 Task: Create a task  Develop a new online booking system for a hotel or resort , assign it to team member softage.4@softage.net in the project AgileBoost and update the status of the task to  Off Track , set the priority of the task to Medium
Action: Mouse moved to (62, 247)
Screenshot: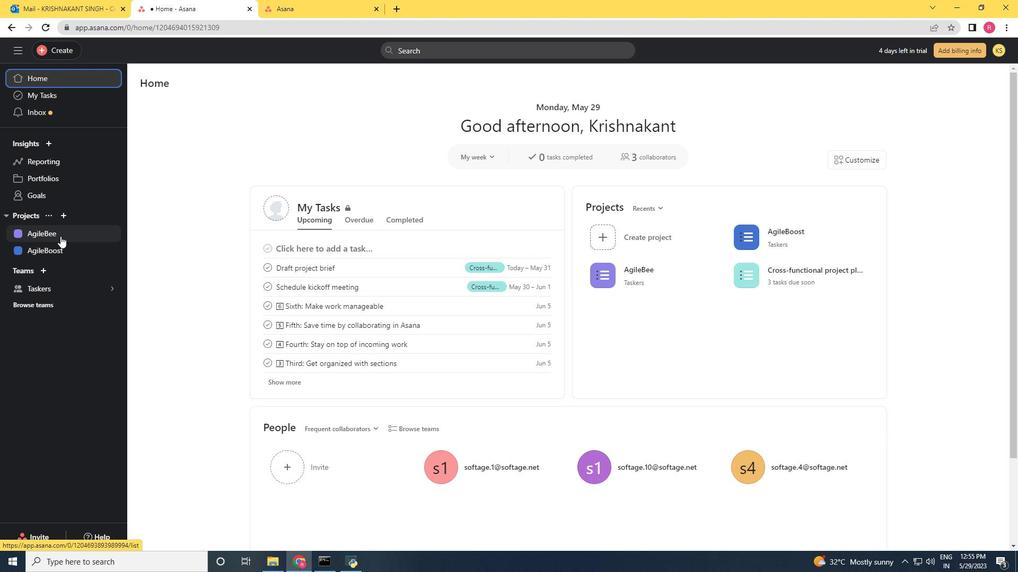 
Action: Mouse pressed left at (62, 247)
Screenshot: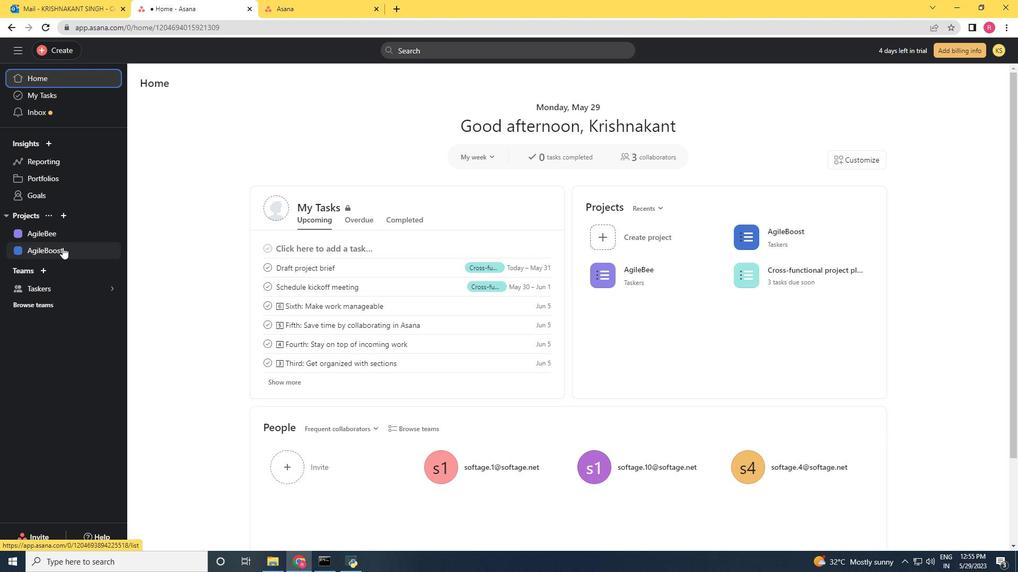 
Action: Mouse moved to (45, 42)
Screenshot: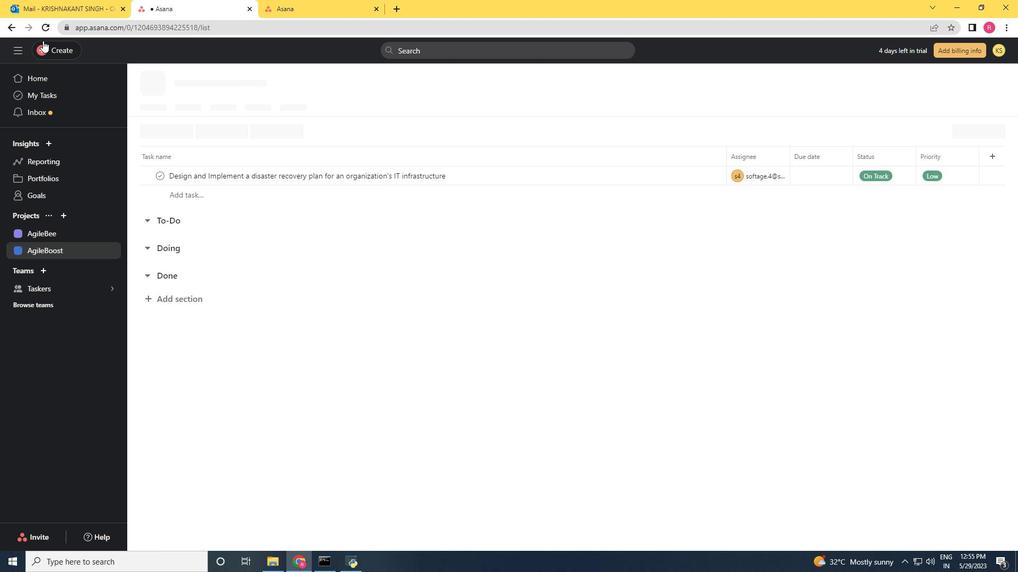 
Action: Mouse pressed left at (45, 42)
Screenshot: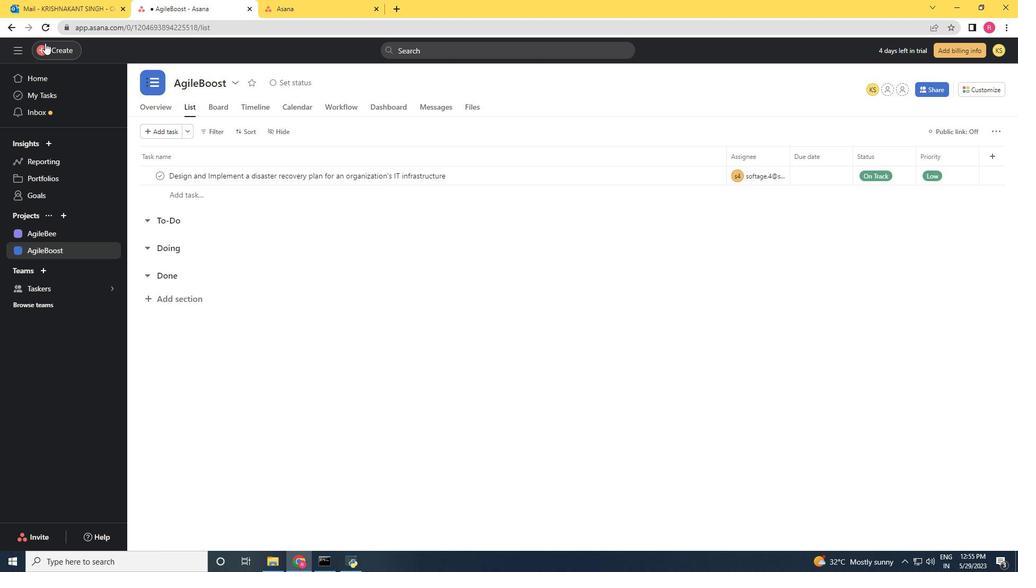 
Action: Mouse moved to (164, 60)
Screenshot: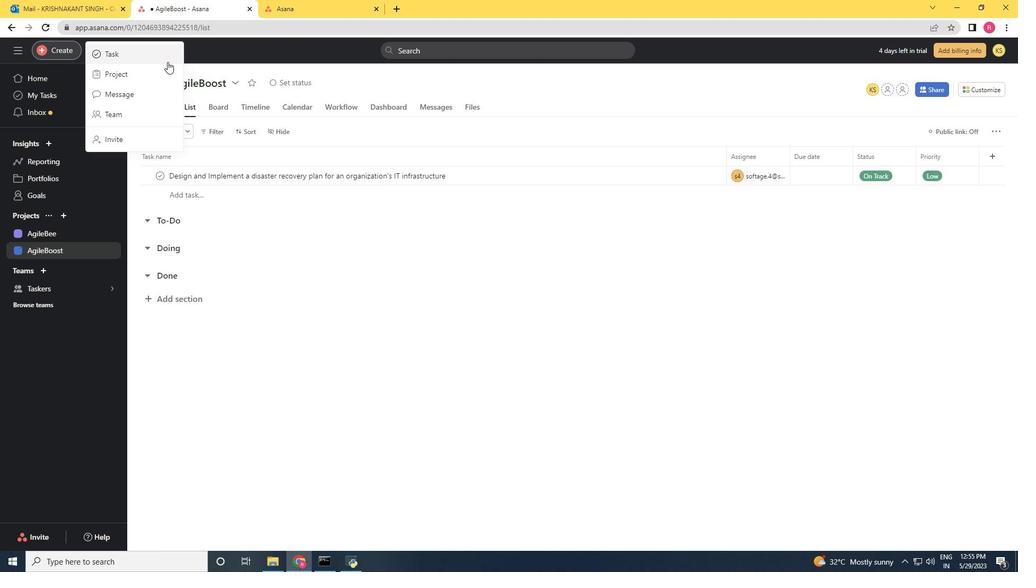 
Action: Mouse pressed left at (164, 60)
Screenshot: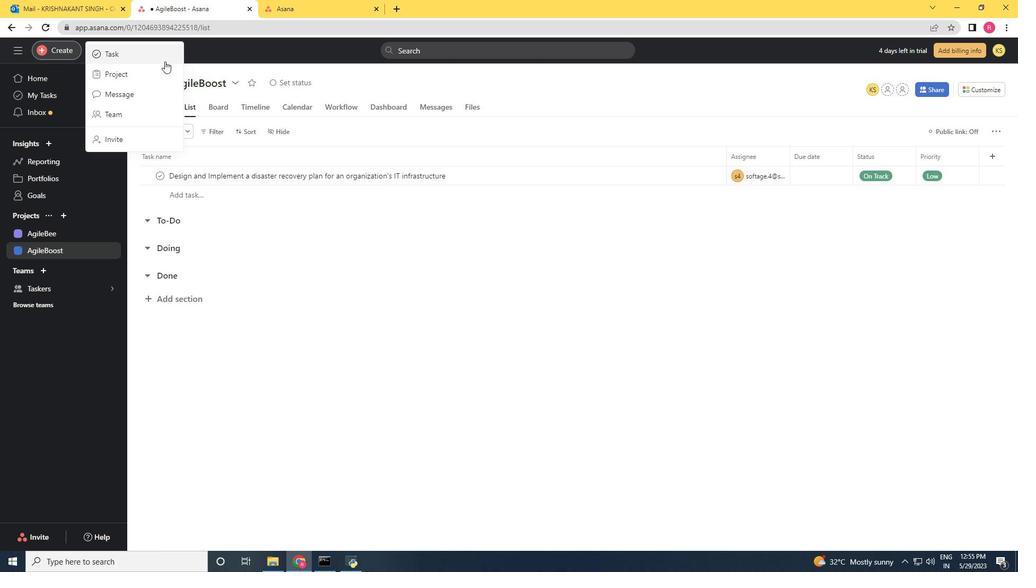 
Action: Mouse moved to (875, 477)
Screenshot: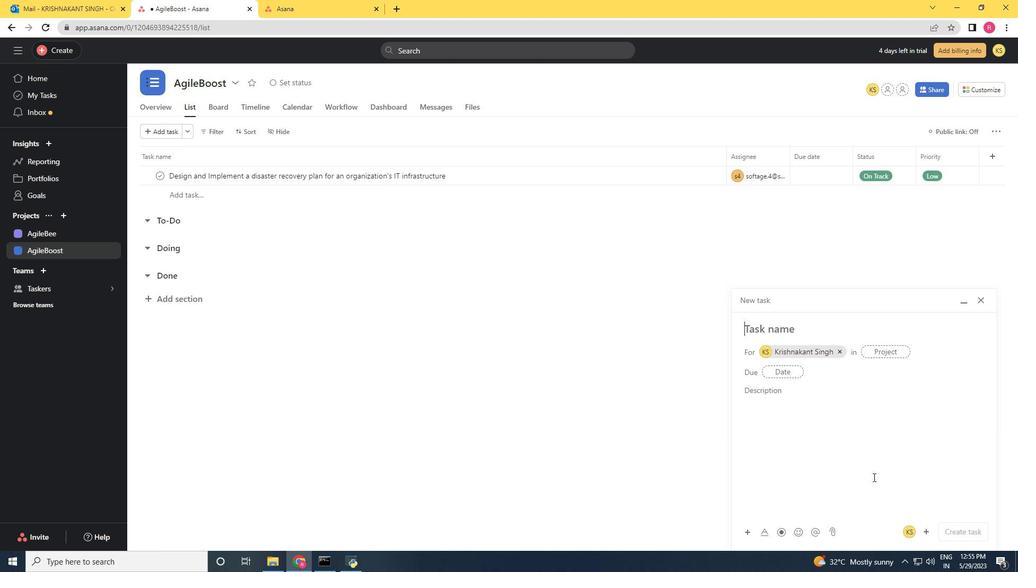 
Action: Key pressed <Key.shift>Develop<Key.space>a<Key.space>new<Key.space>online<Key.space>boocking<Key.space><Key.backspace><Key.backspace><Key.backspace><Key.backspace><Key.backspace><Key.backspace>king<Key.space>system<Key.space>for<Key.space>a<Key.space>hotel<Key.space>or<Key.space>resort
Screenshot: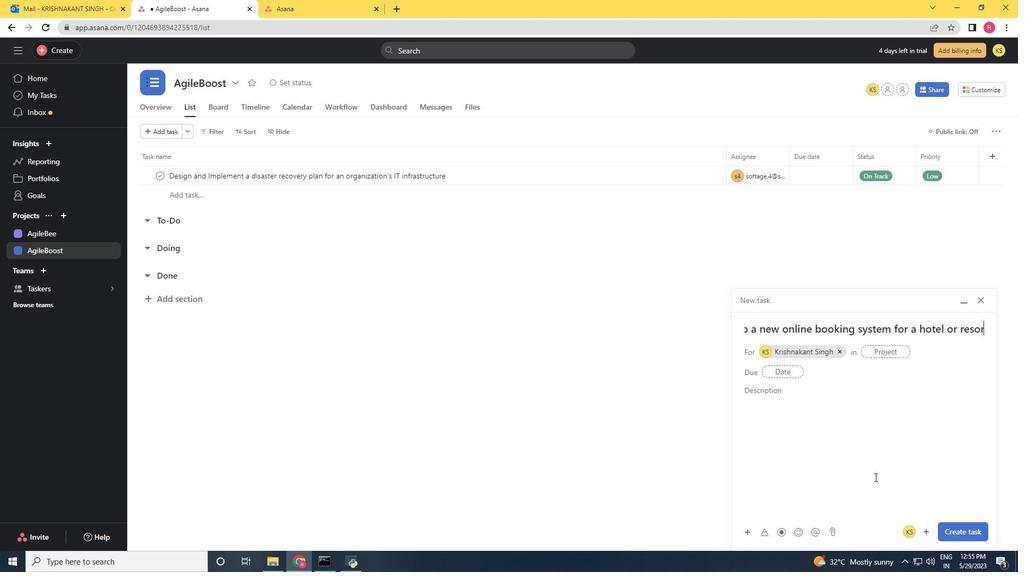 
Action: Mouse moved to (839, 354)
Screenshot: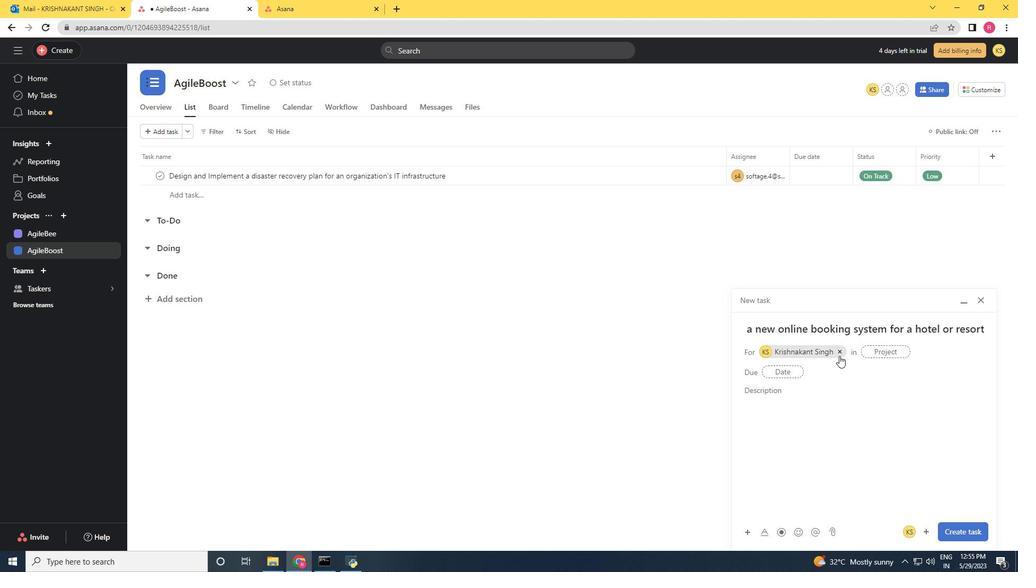 
Action: Mouse pressed left at (839, 354)
Screenshot: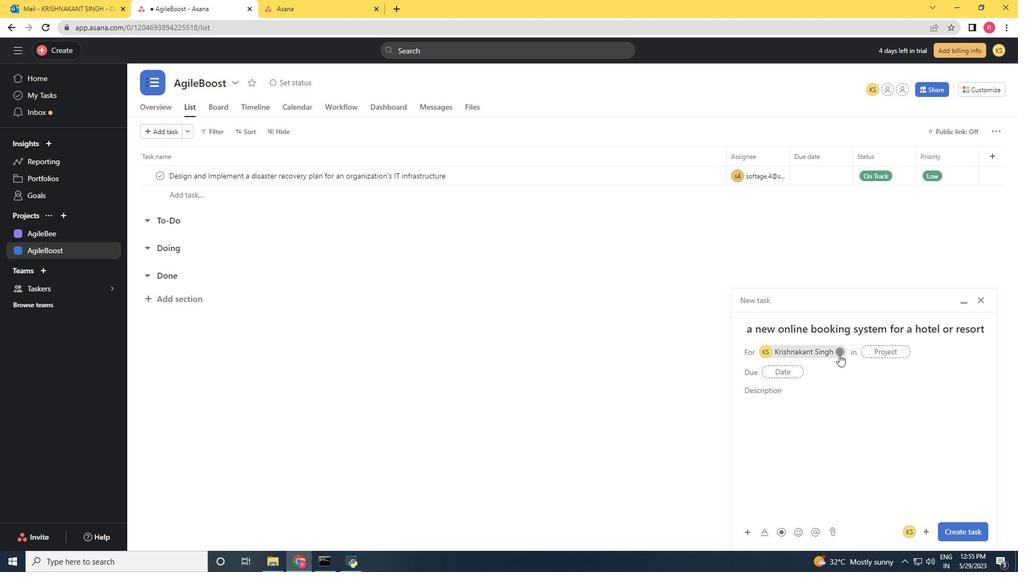 
Action: Mouse moved to (774, 355)
Screenshot: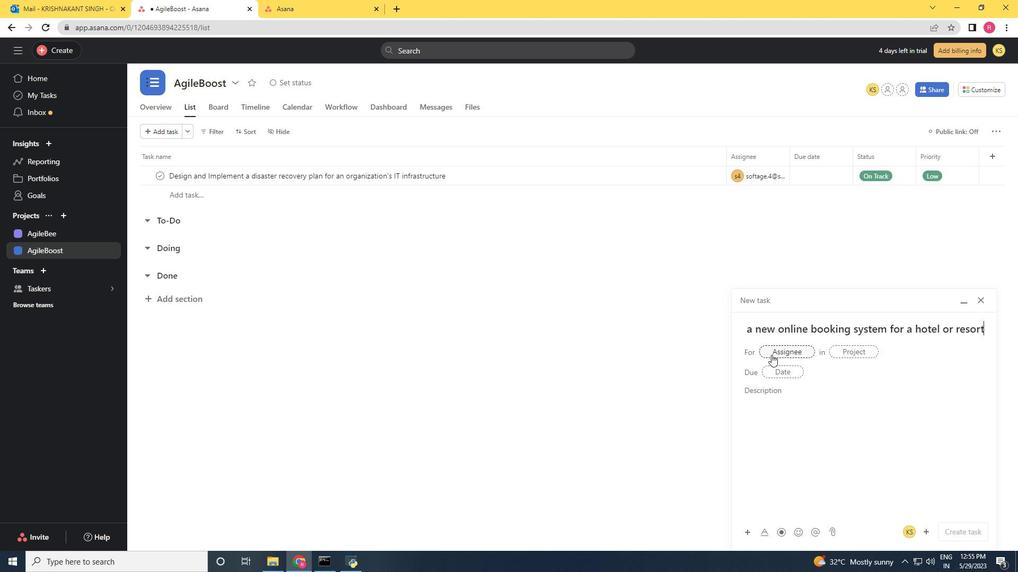 
Action: Mouse pressed left at (774, 355)
Screenshot: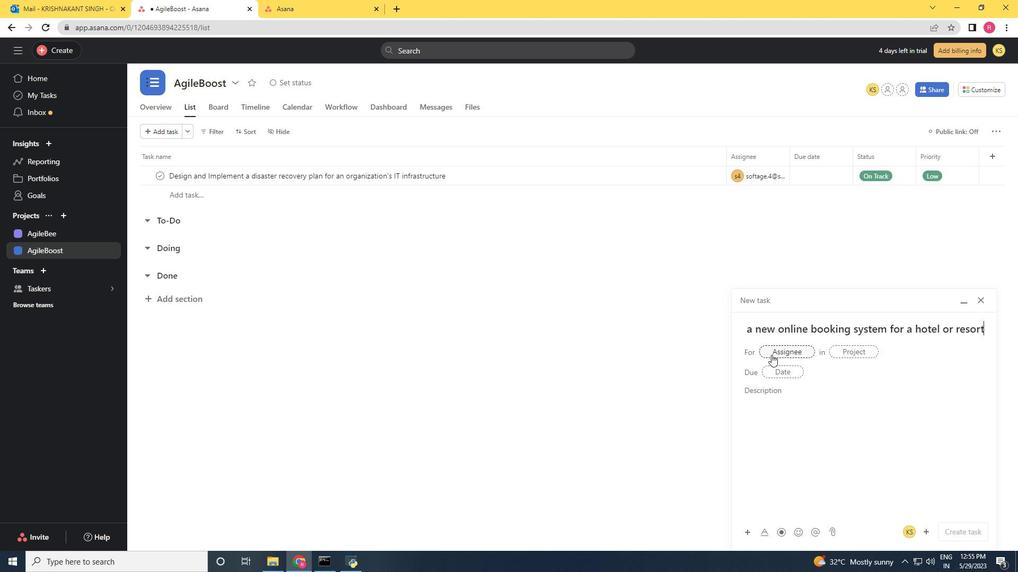 
Action: Key pressed softage.4<Key.shift>@softage.net
Screenshot: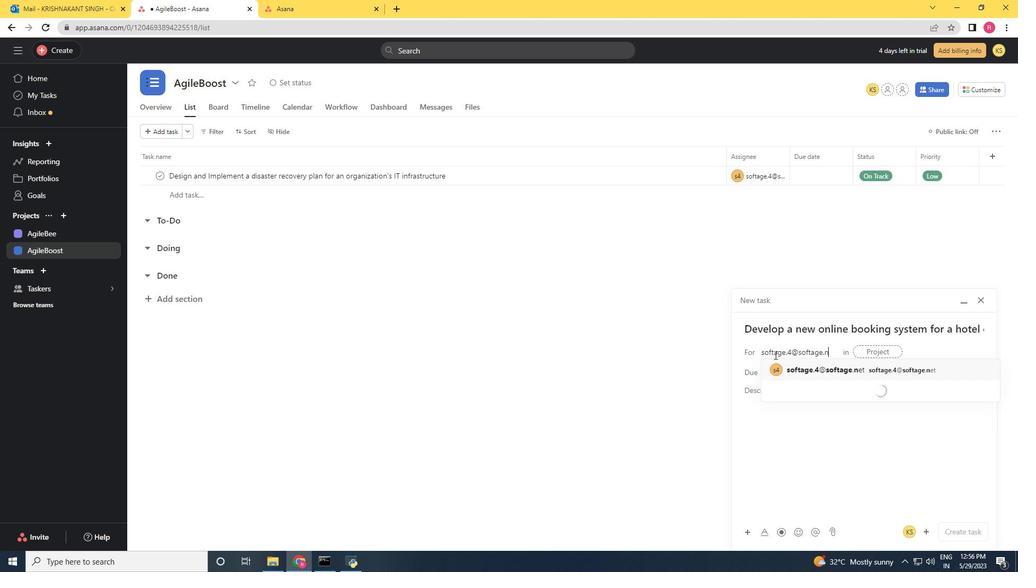 
Action: Mouse moved to (838, 369)
Screenshot: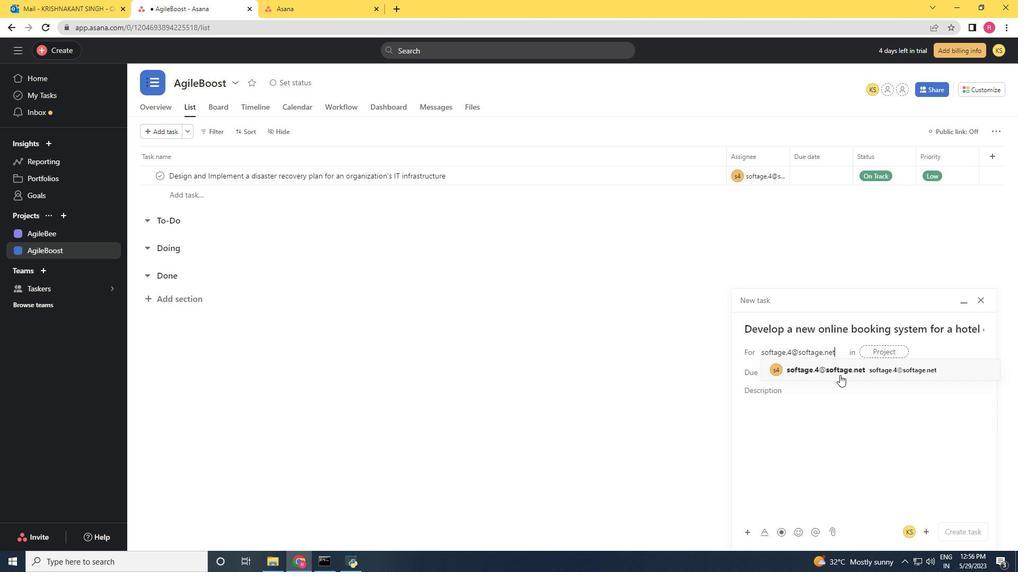 
Action: Mouse pressed left at (838, 369)
Screenshot: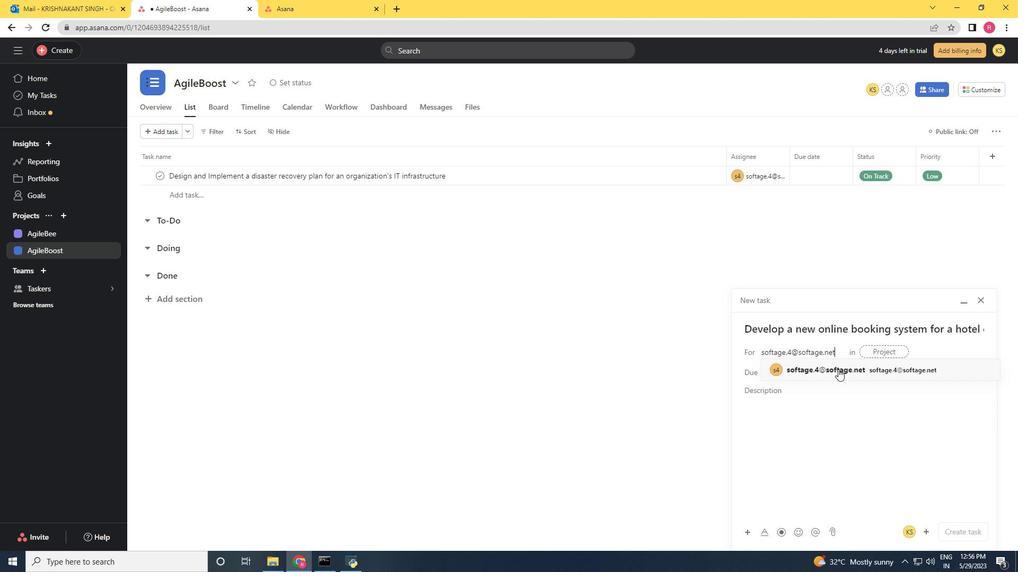 
Action: Mouse moved to (662, 374)
Screenshot: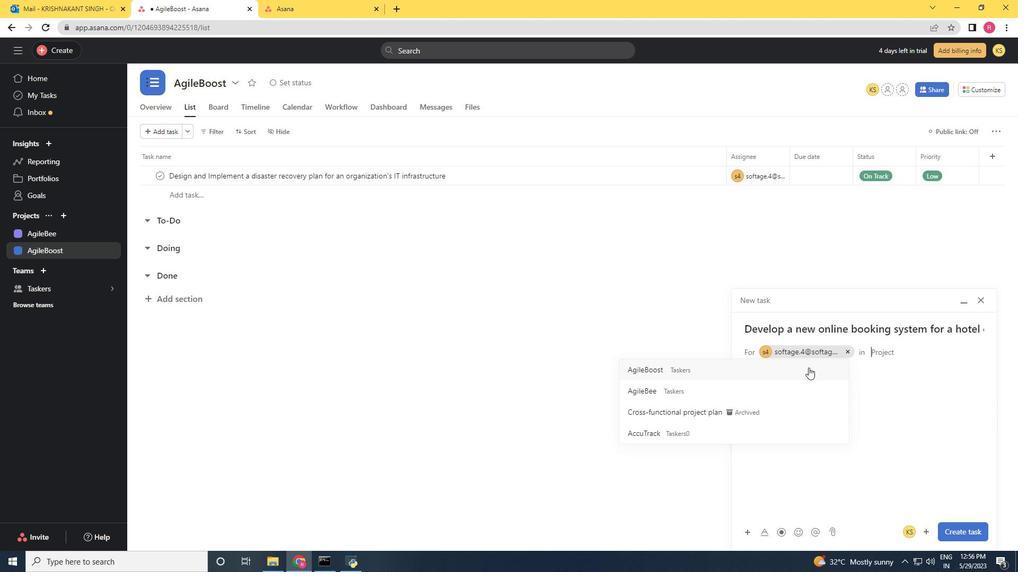 
Action: Mouse pressed left at (662, 374)
Screenshot: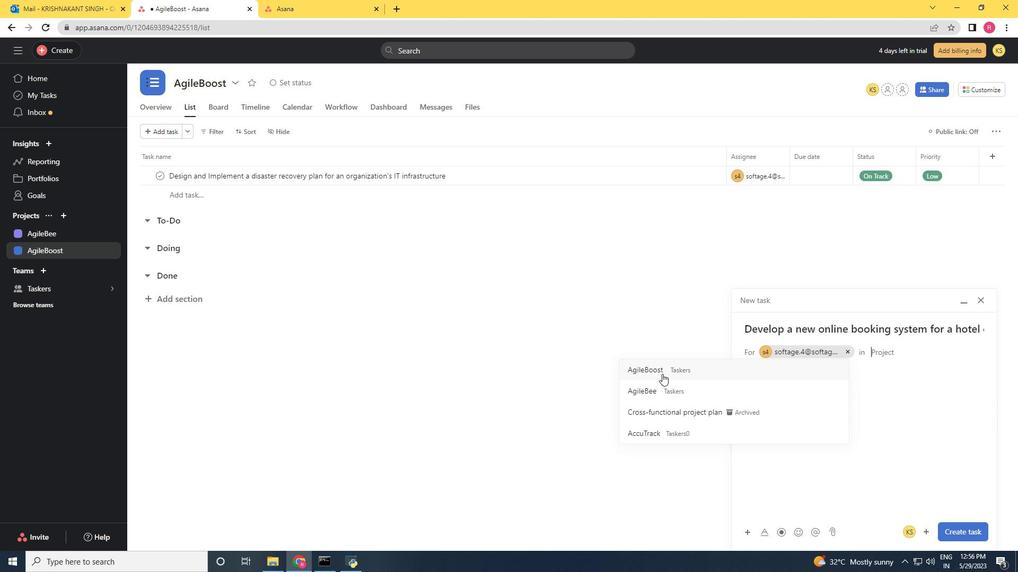 
Action: Mouse moved to (801, 399)
Screenshot: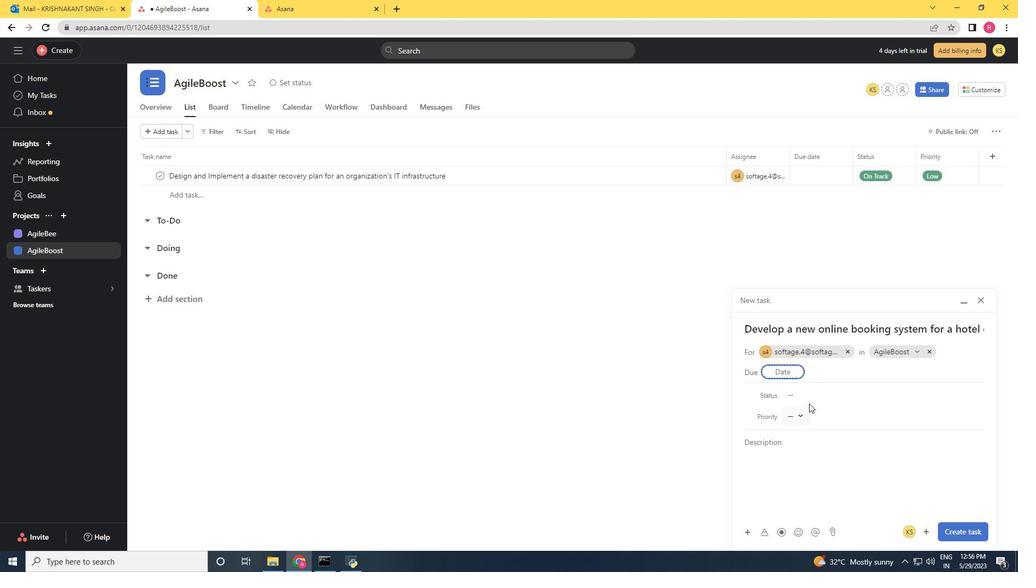 
Action: Mouse pressed left at (801, 399)
Screenshot: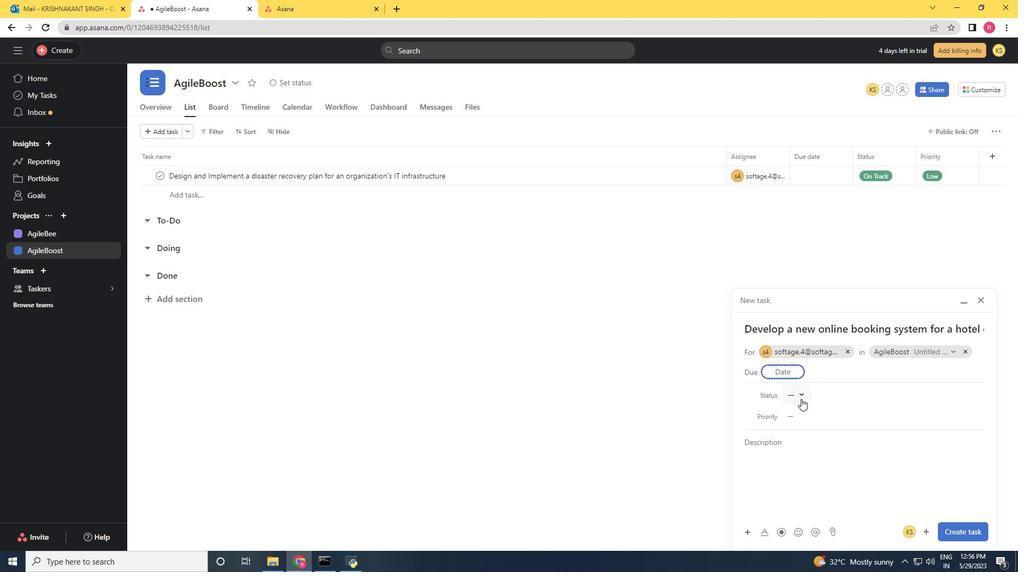 
Action: Mouse moved to (825, 446)
Screenshot: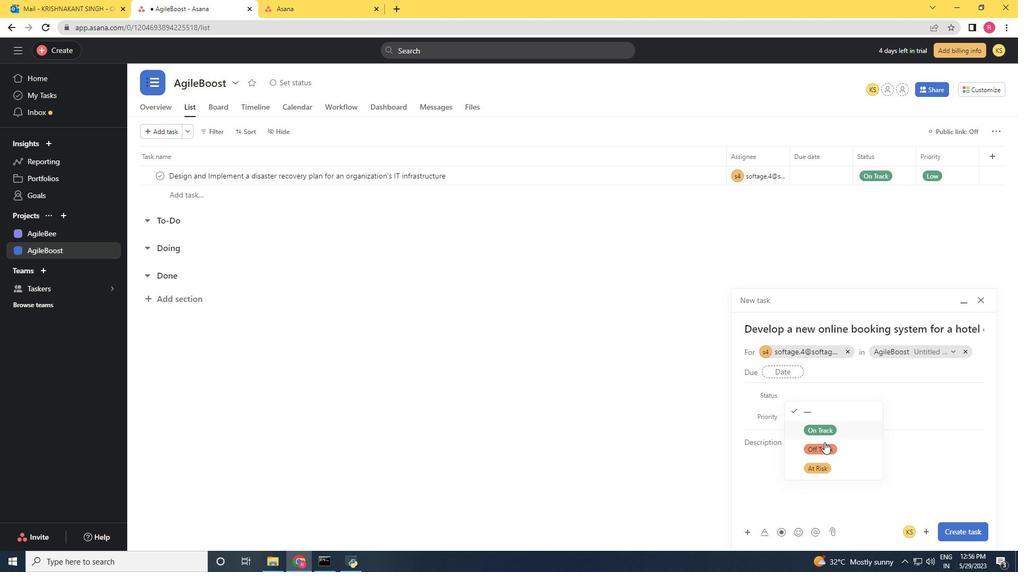 
Action: Mouse pressed left at (825, 446)
Screenshot: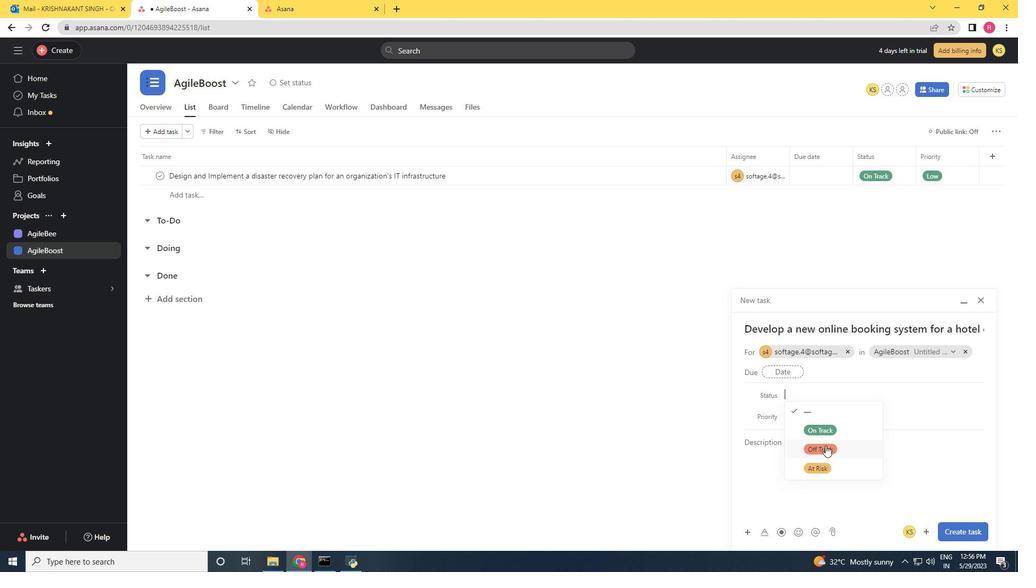 
Action: Mouse moved to (807, 422)
Screenshot: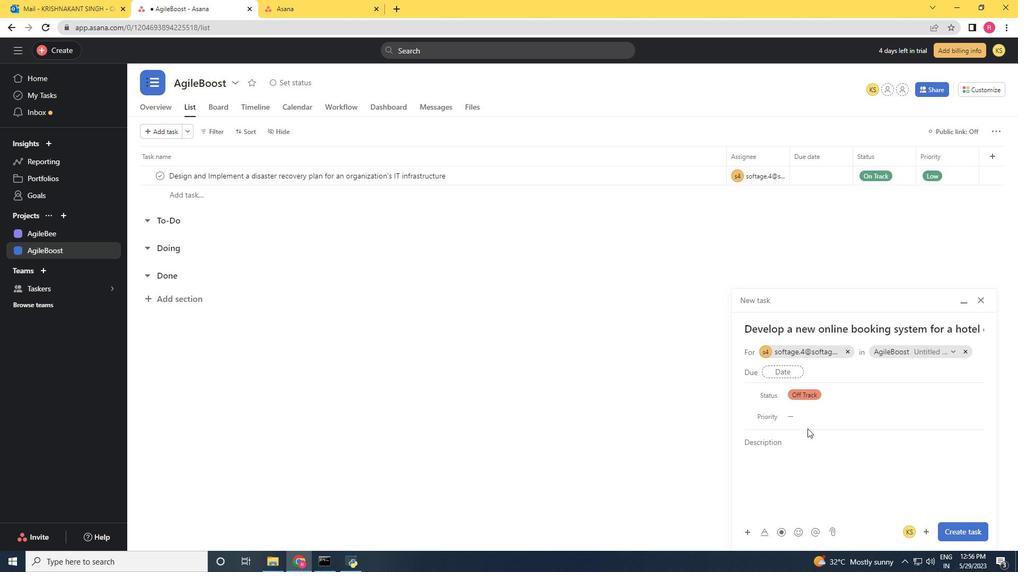
Action: Mouse pressed left at (807, 422)
Screenshot: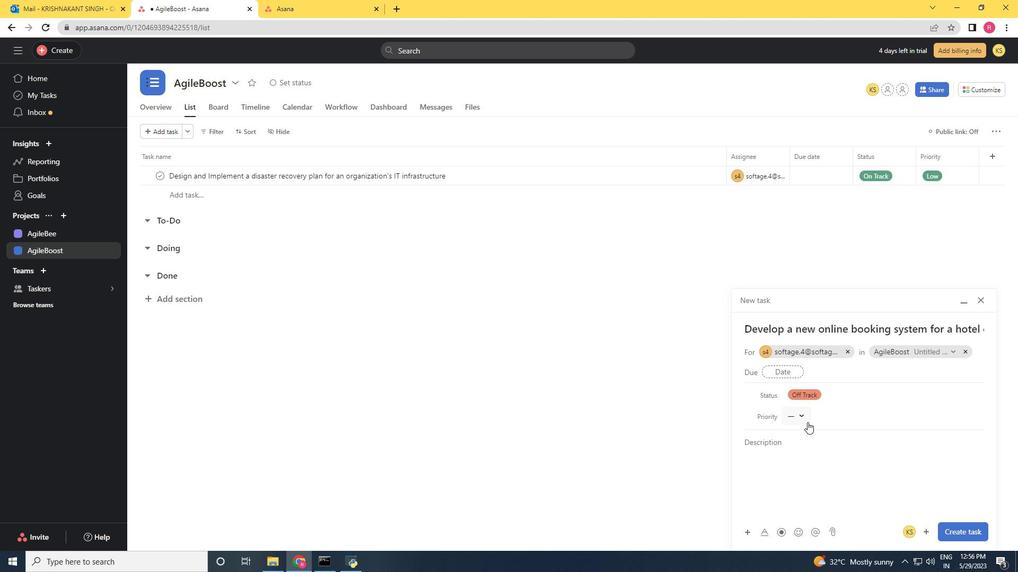 
Action: Mouse moved to (826, 472)
Screenshot: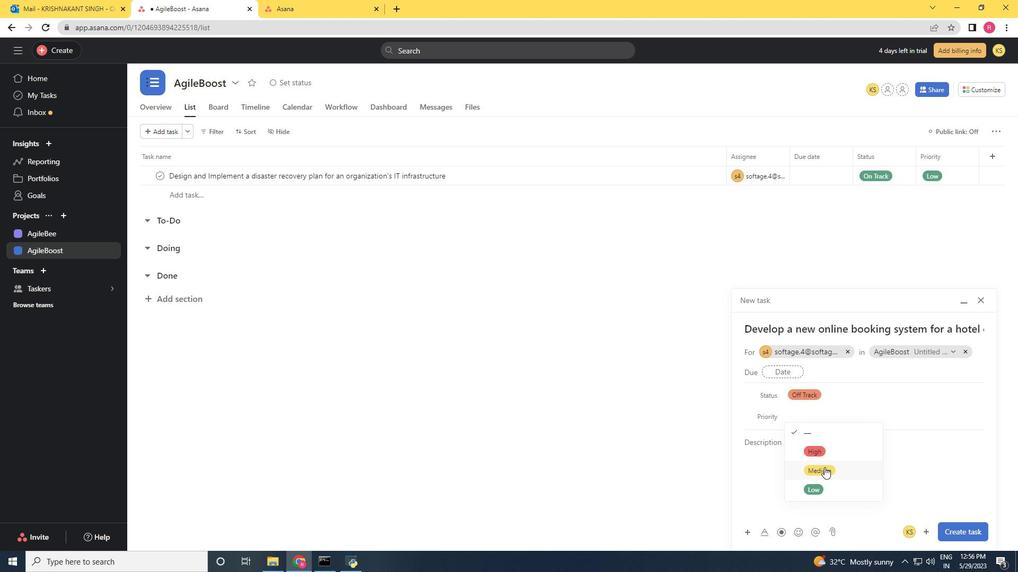 
Action: Mouse pressed left at (826, 472)
Screenshot: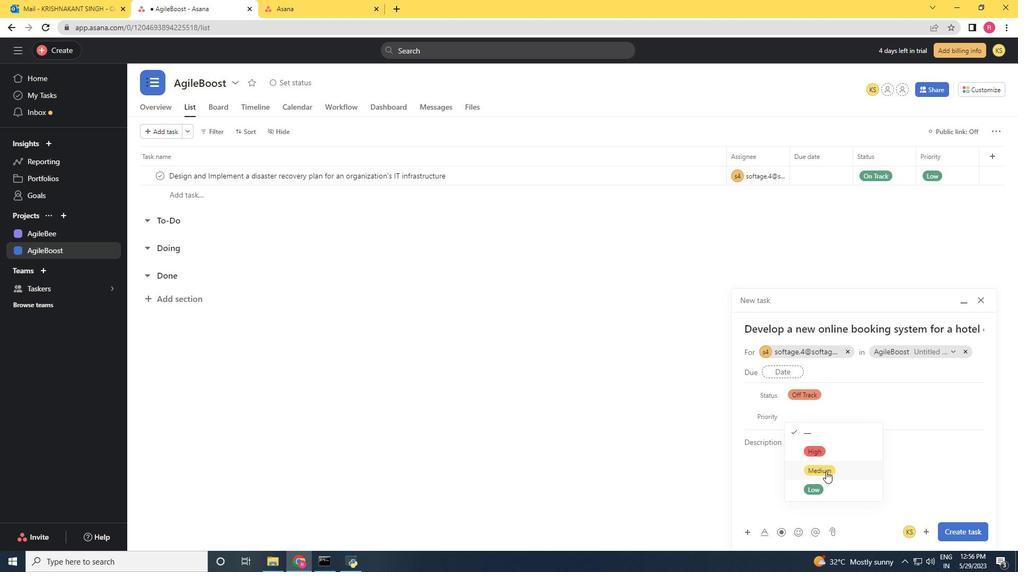 
Action: Mouse moved to (957, 533)
Screenshot: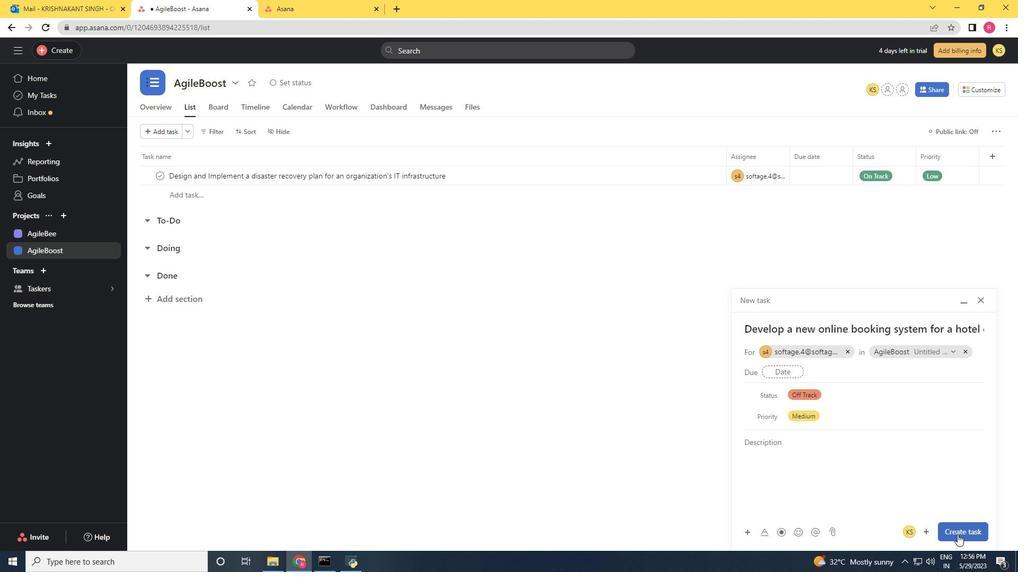 
Action: Mouse pressed left at (957, 533)
Screenshot: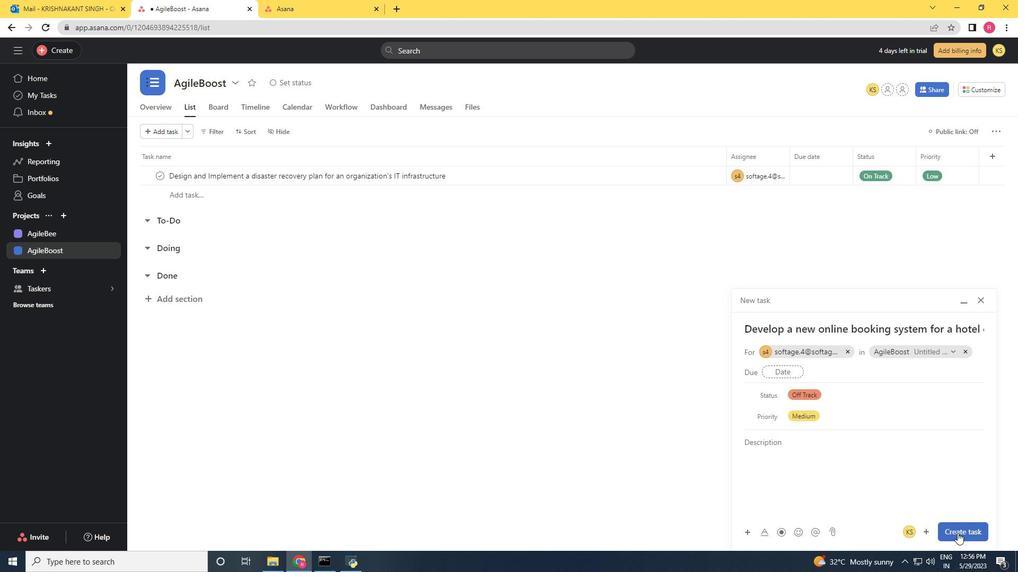 
